 Task: Use the formula "POWER" in spreadsheet "Project portfolio".
Action: Mouse moved to (98, 76)
Screenshot: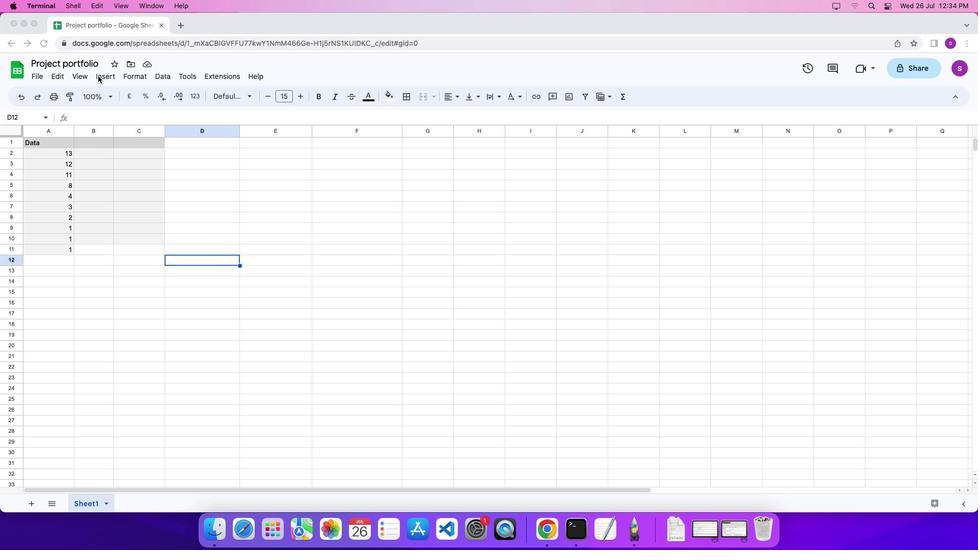 
Action: Mouse pressed left at (98, 76)
Screenshot: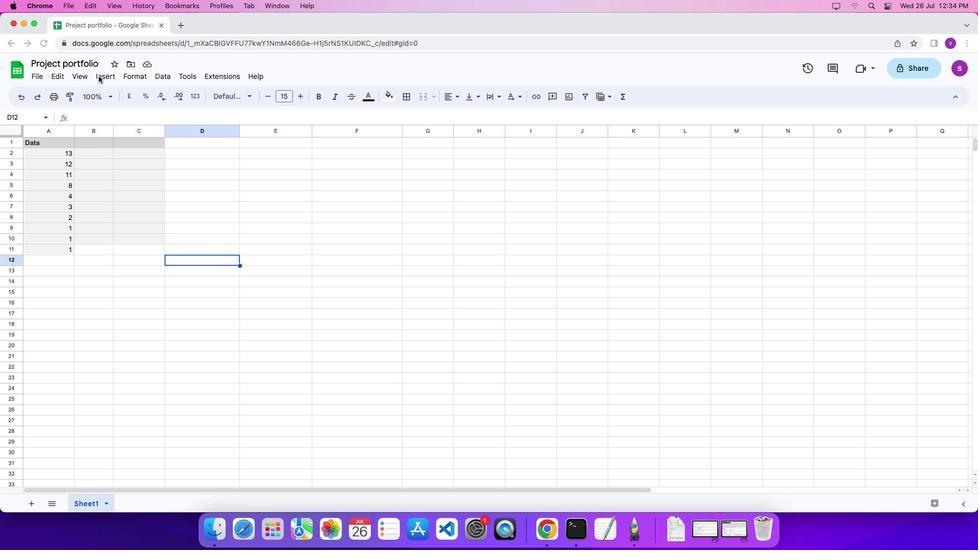 
Action: Mouse moved to (100, 76)
Screenshot: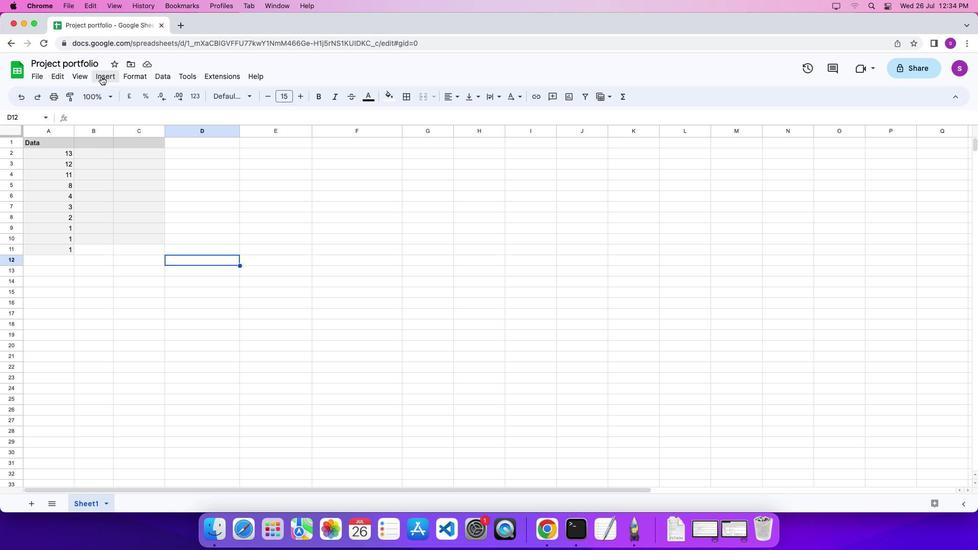 
Action: Mouse pressed left at (100, 76)
Screenshot: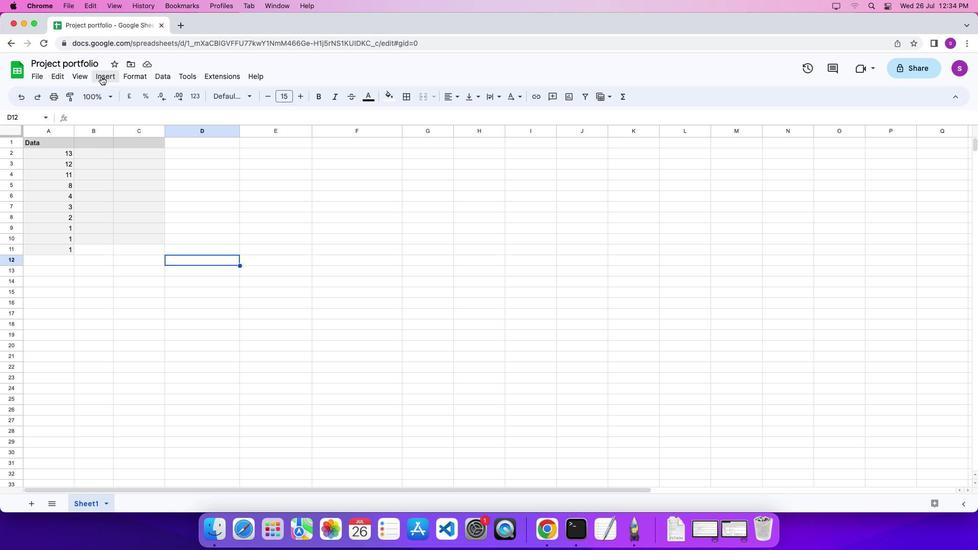 
Action: Mouse moved to (460, 448)
Screenshot: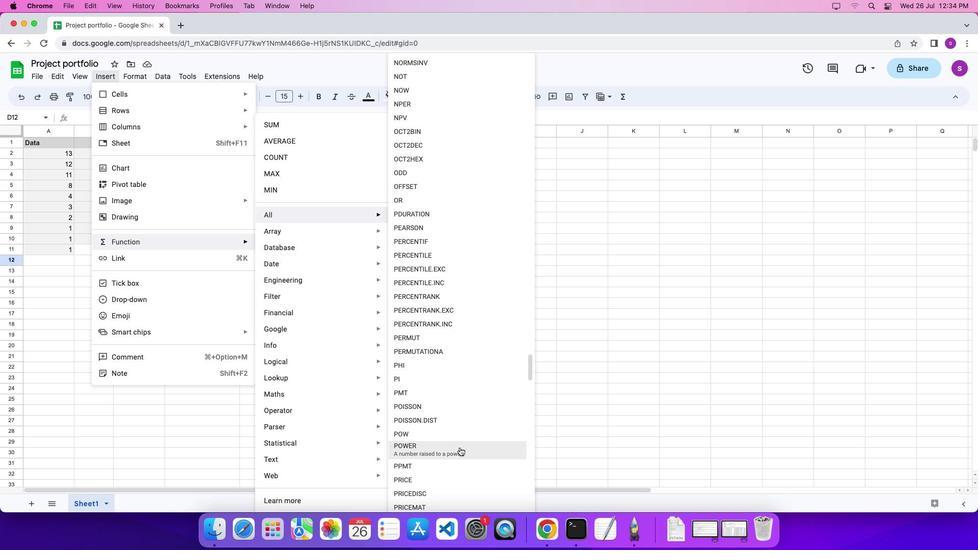 
Action: Mouse pressed left at (460, 448)
Screenshot: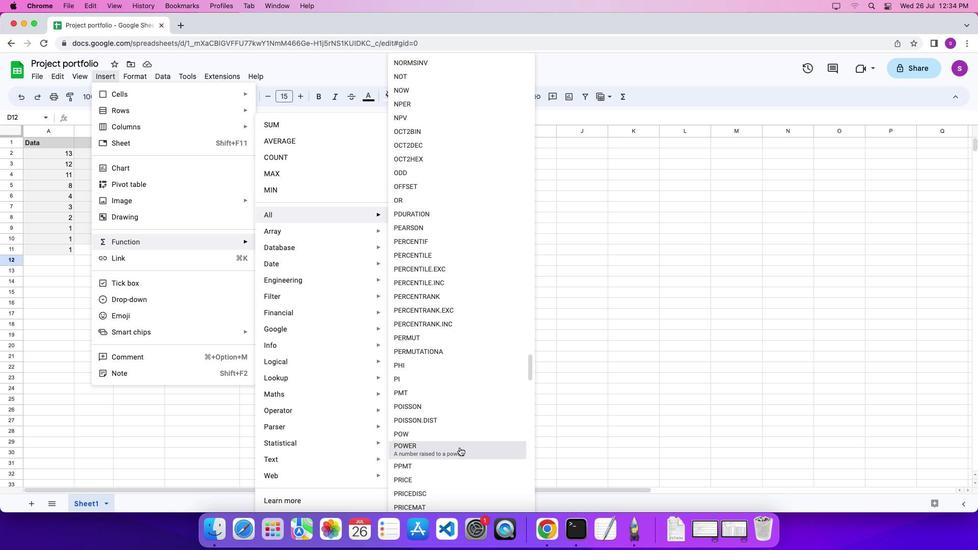 
Action: Mouse moved to (403, 305)
Screenshot: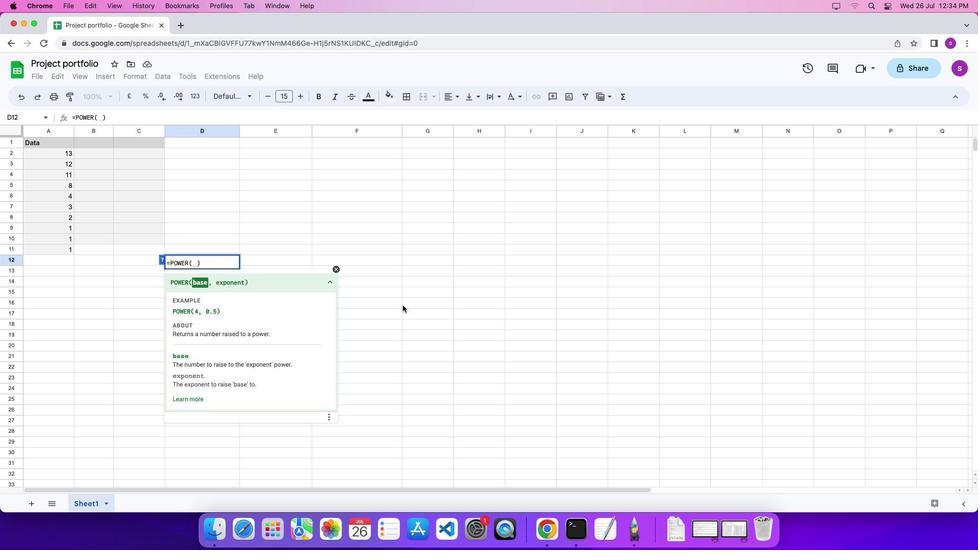
Action: Key pressed '4'',''0''.''5''\x03'
Screenshot: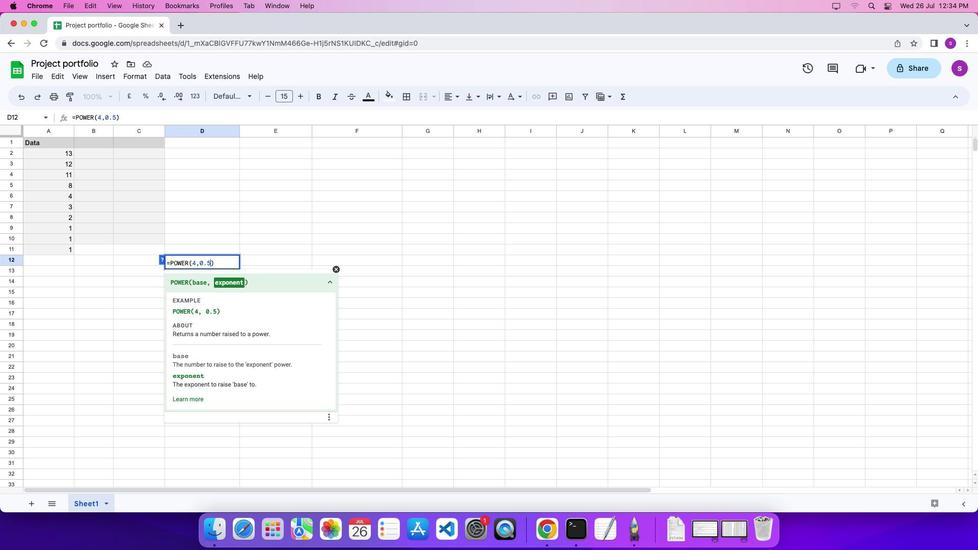 
